 Task: Send an email with the signature Amy Taylor with the subject 'Question regarding a project' and the message 'I would like to schedule a call to discuss this further.' from softage.1@softage.net to softage.2@softage.net,  softage.1@softage.net and softage.3@softage.net with CC to softage.4@softage.net with an attached document Non-disclosure_agreement.pdf
Action: Key pressed n
Screenshot: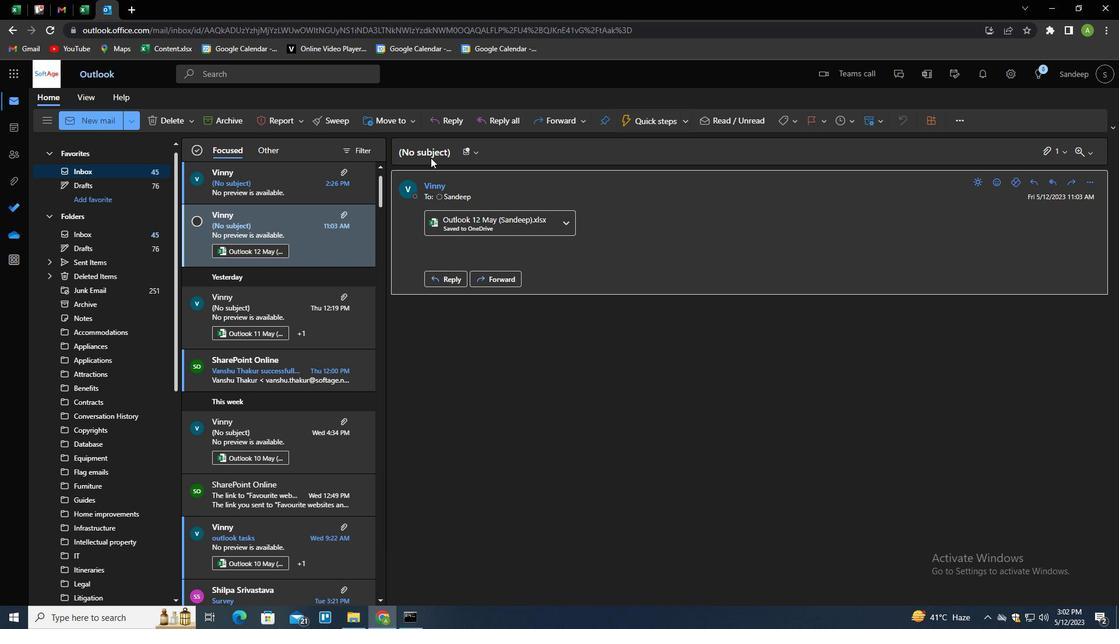 
Action: Mouse moved to (782, 121)
Screenshot: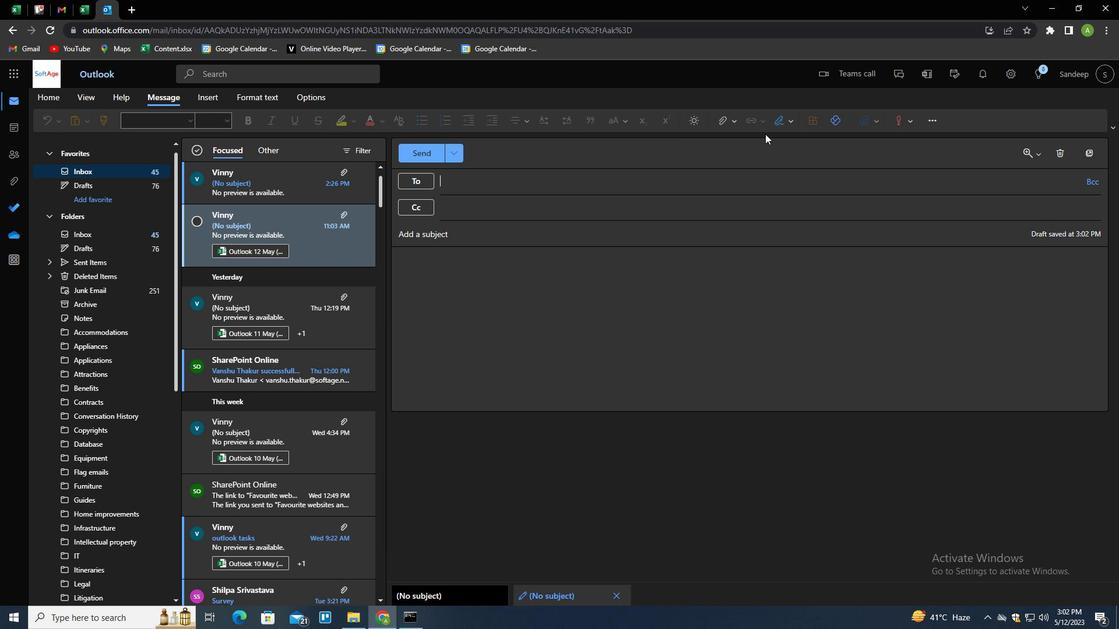 
Action: Mouse pressed left at (782, 121)
Screenshot: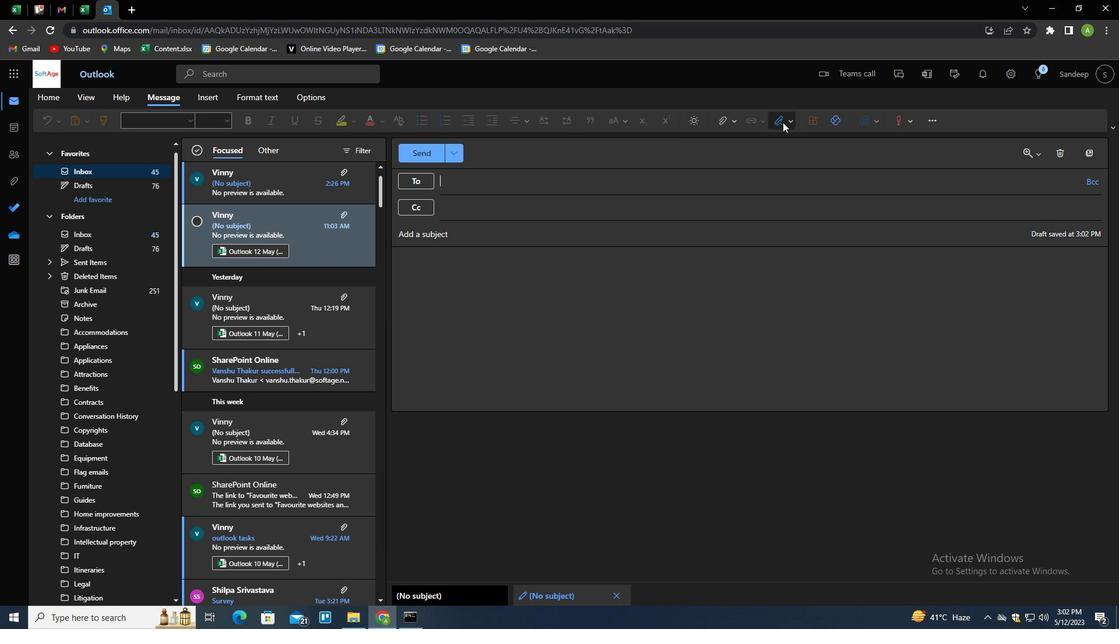 
Action: Mouse moved to (771, 163)
Screenshot: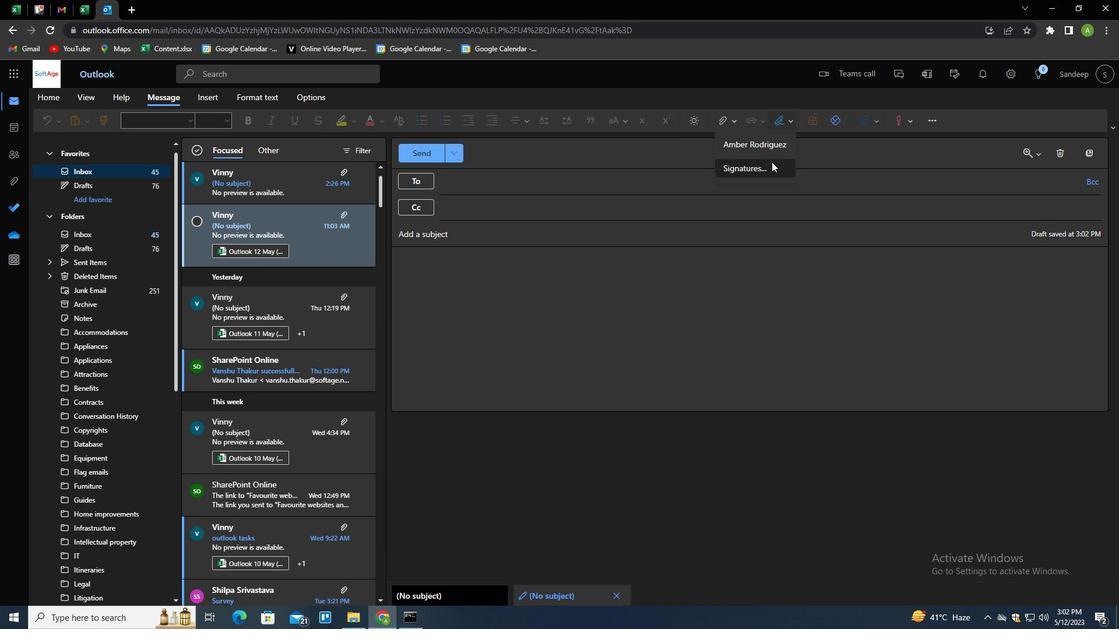 
Action: Mouse pressed left at (771, 163)
Screenshot: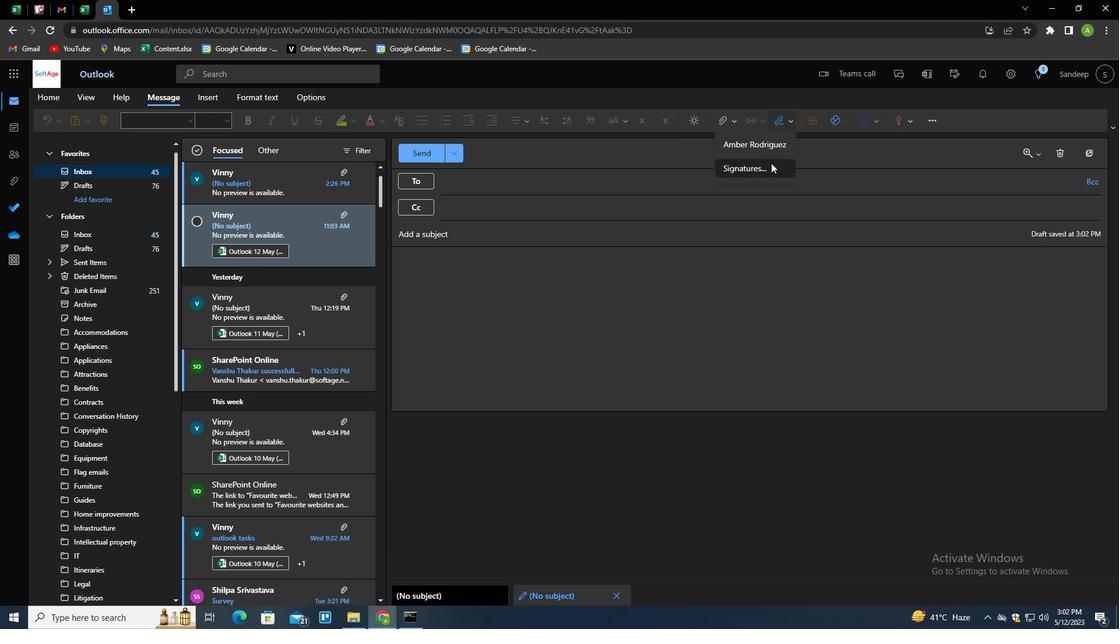 
Action: Mouse moved to (774, 215)
Screenshot: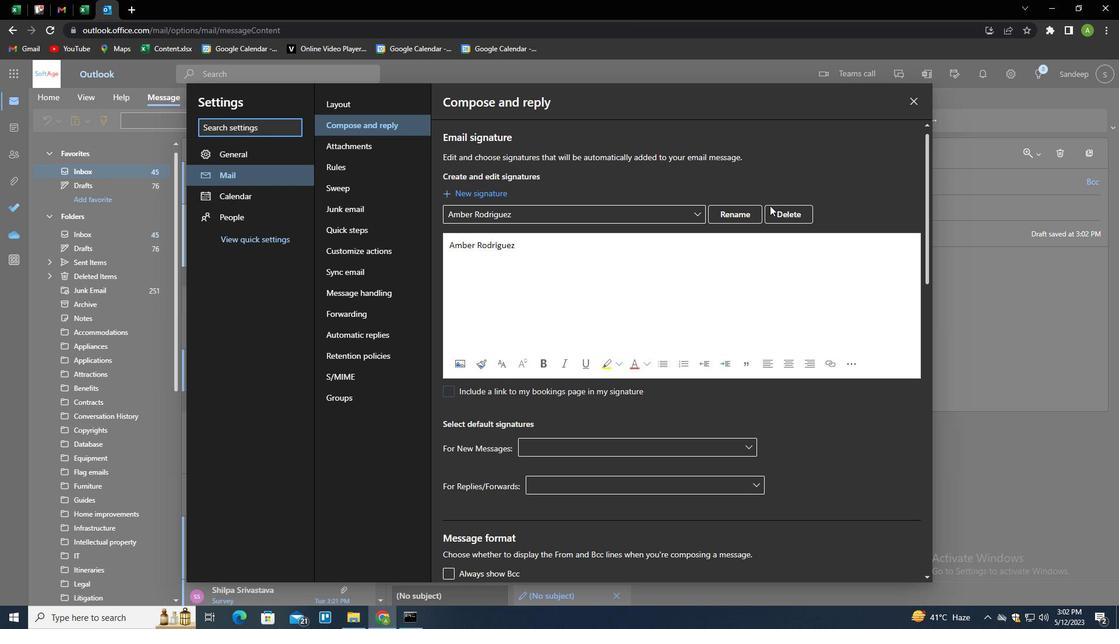 
Action: Mouse pressed left at (774, 215)
Screenshot: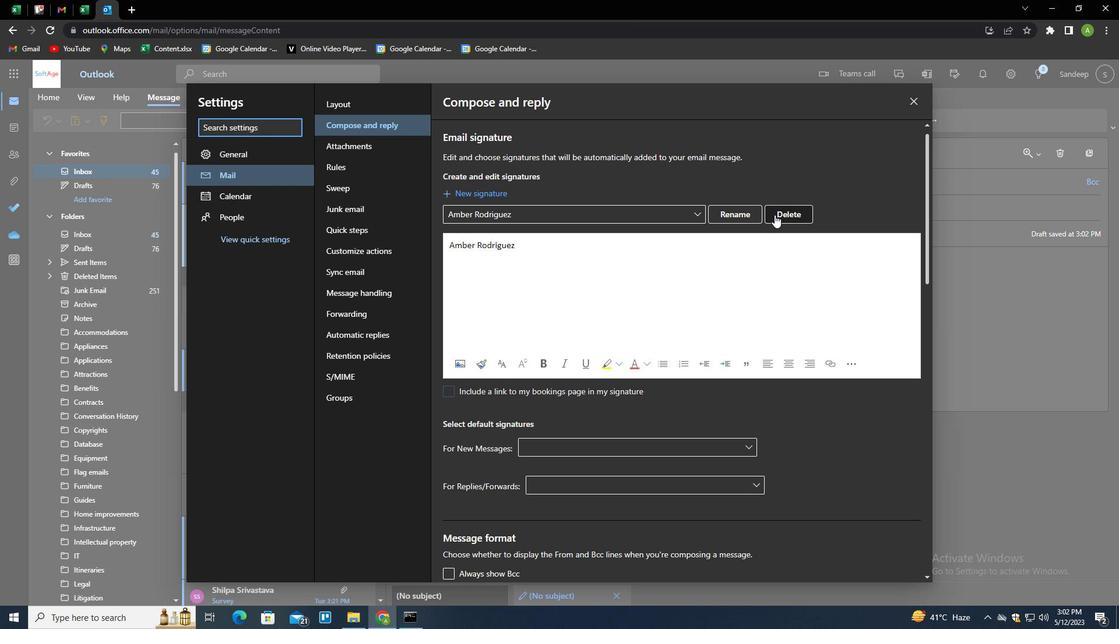 
Action: Mouse moved to (741, 215)
Screenshot: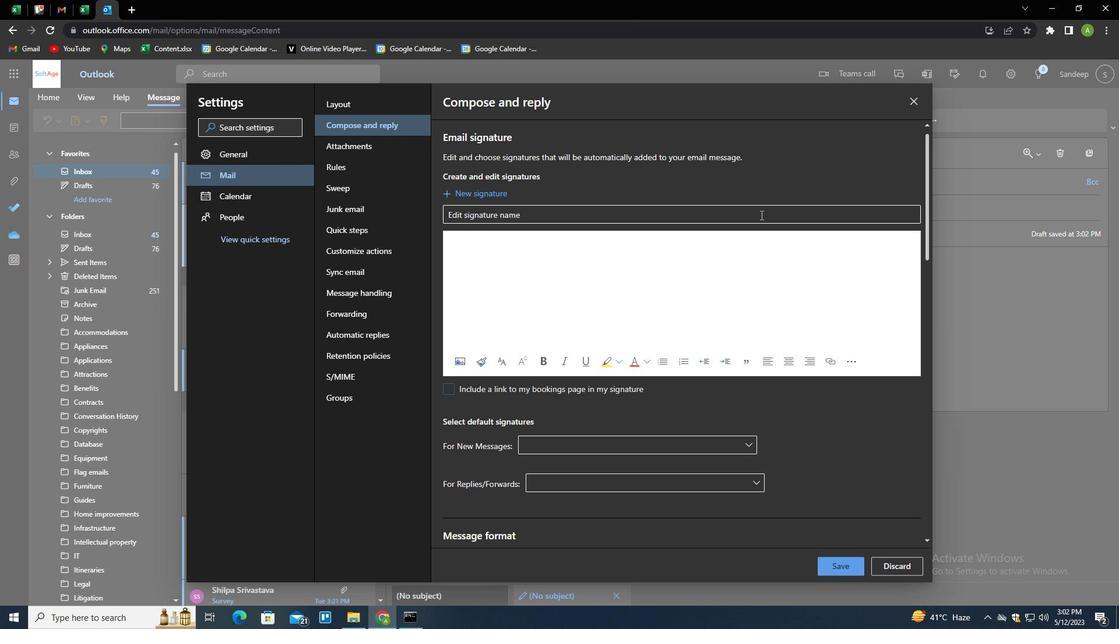 
Action: Mouse pressed left at (741, 215)
Screenshot: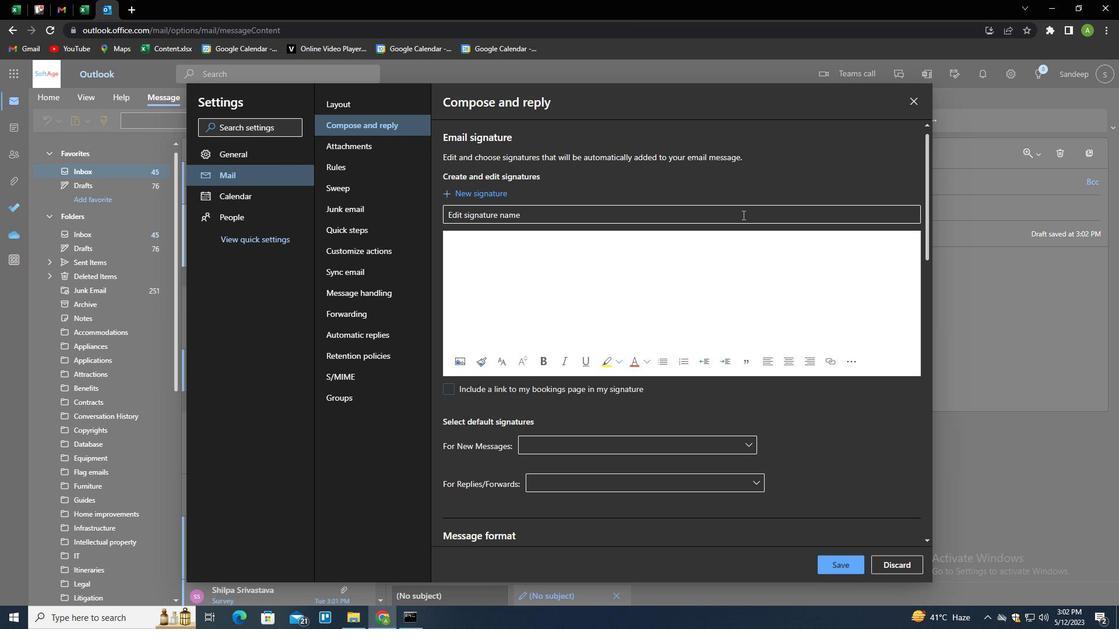 
Action: Key pressed <Key.shift>A
Screenshot: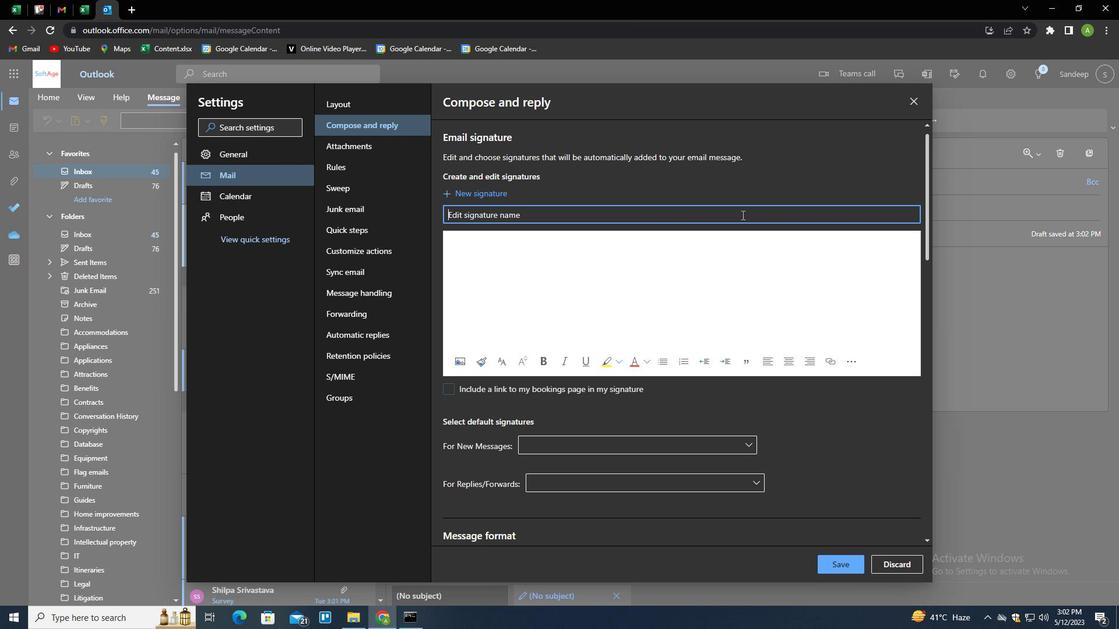 
Action: Mouse moved to (678, 175)
Screenshot: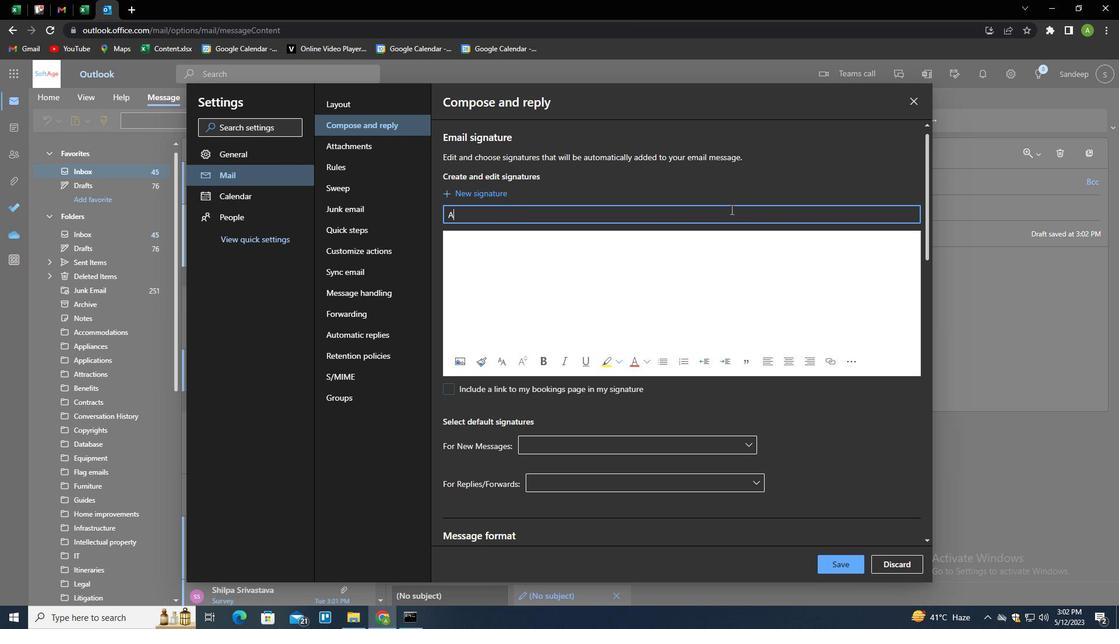 
Action: Key pressed MY<Key.space><Key.shift>TAYLOR<Key.tab><Key.shift>AMY<Key.space><Key.shift>TAYLOR
Screenshot: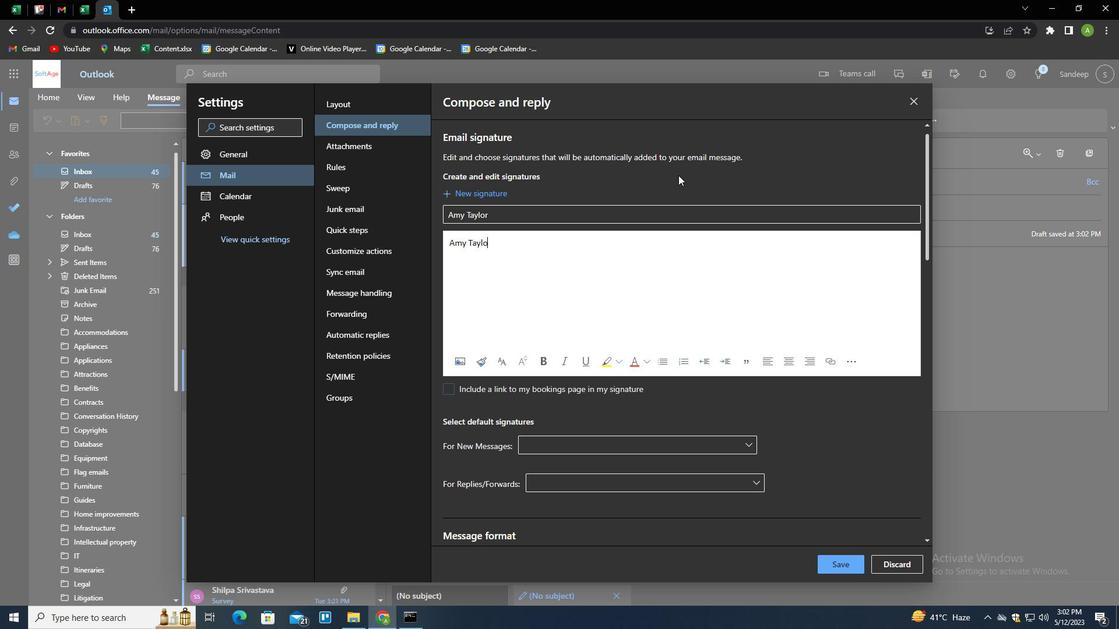 
Action: Mouse moved to (831, 562)
Screenshot: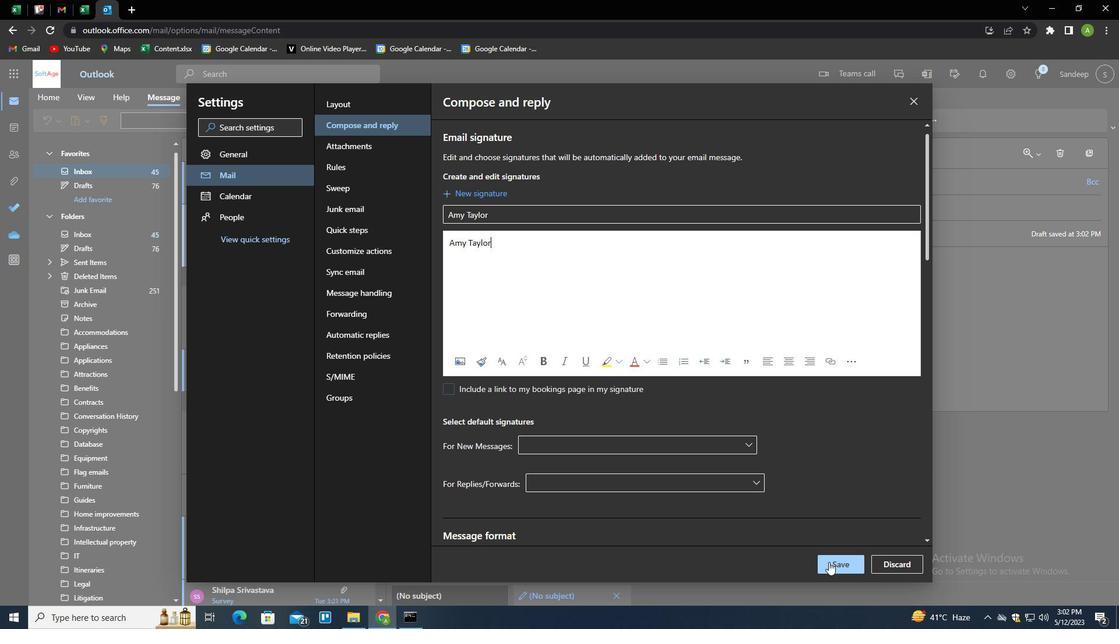 
Action: Mouse pressed left at (831, 562)
Screenshot: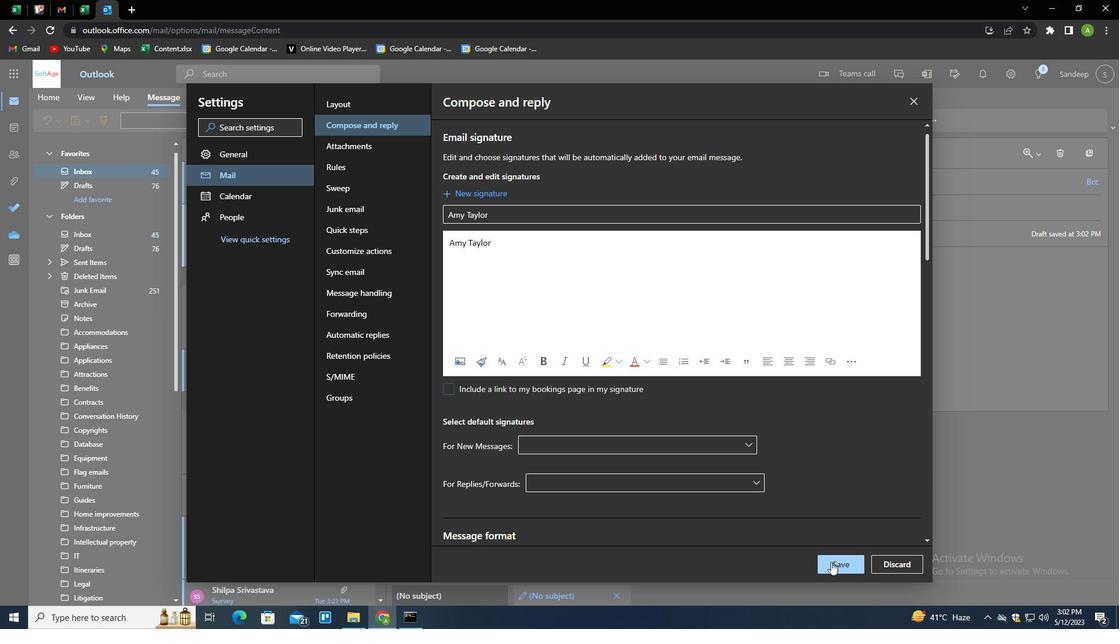 
Action: Mouse moved to (960, 362)
Screenshot: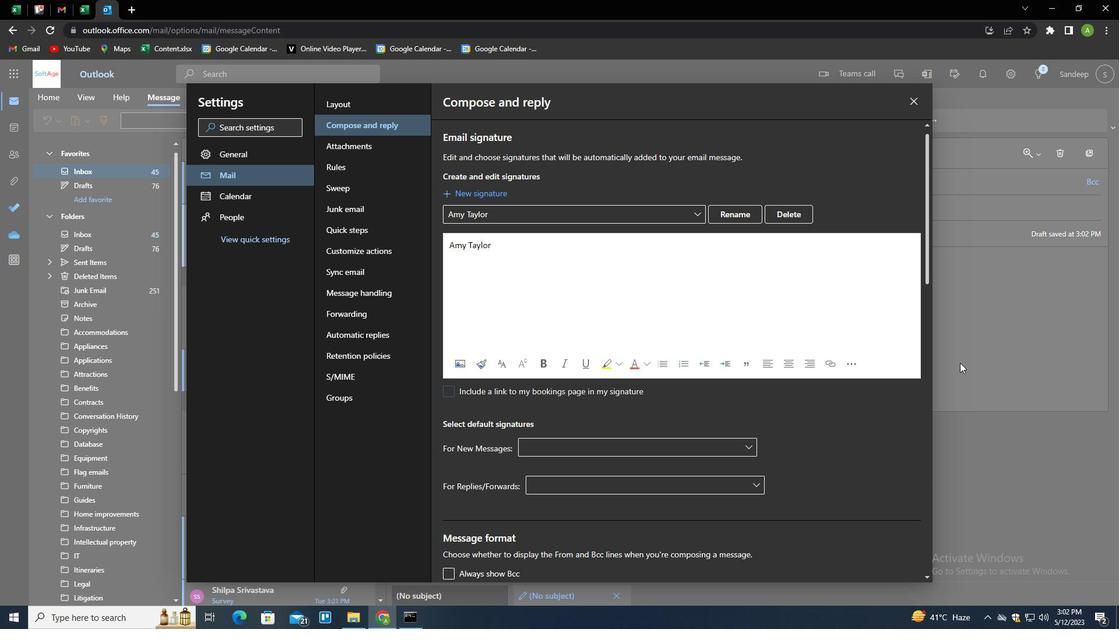 
Action: Mouse pressed left at (960, 362)
Screenshot: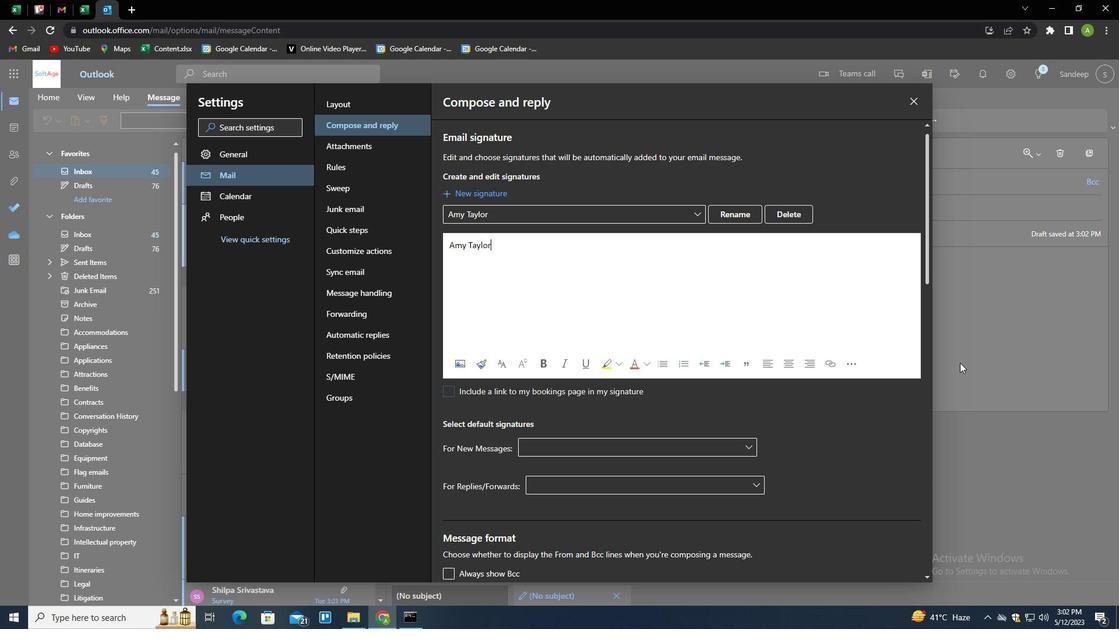 
Action: Mouse moved to (784, 121)
Screenshot: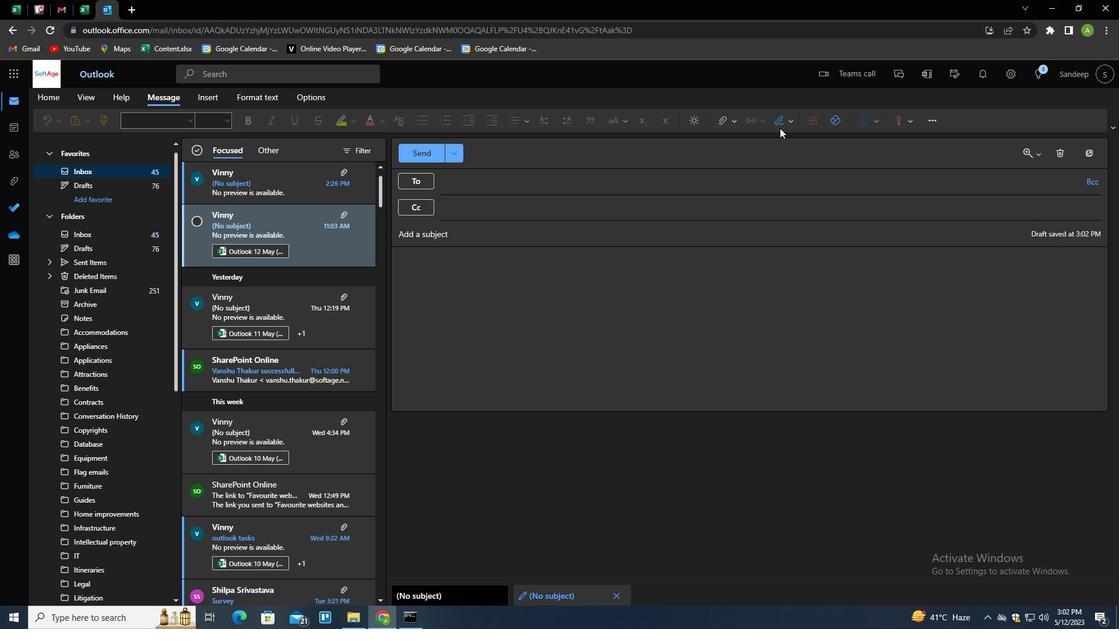 
Action: Mouse pressed left at (784, 121)
Screenshot: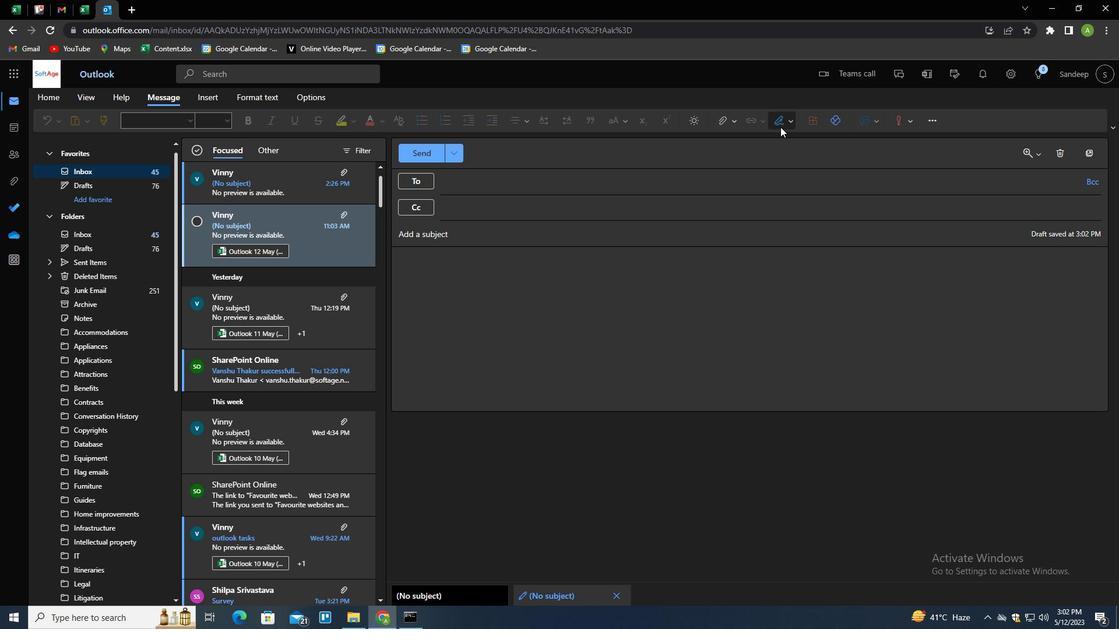 
Action: Mouse moved to (771, 144)
Screenshot: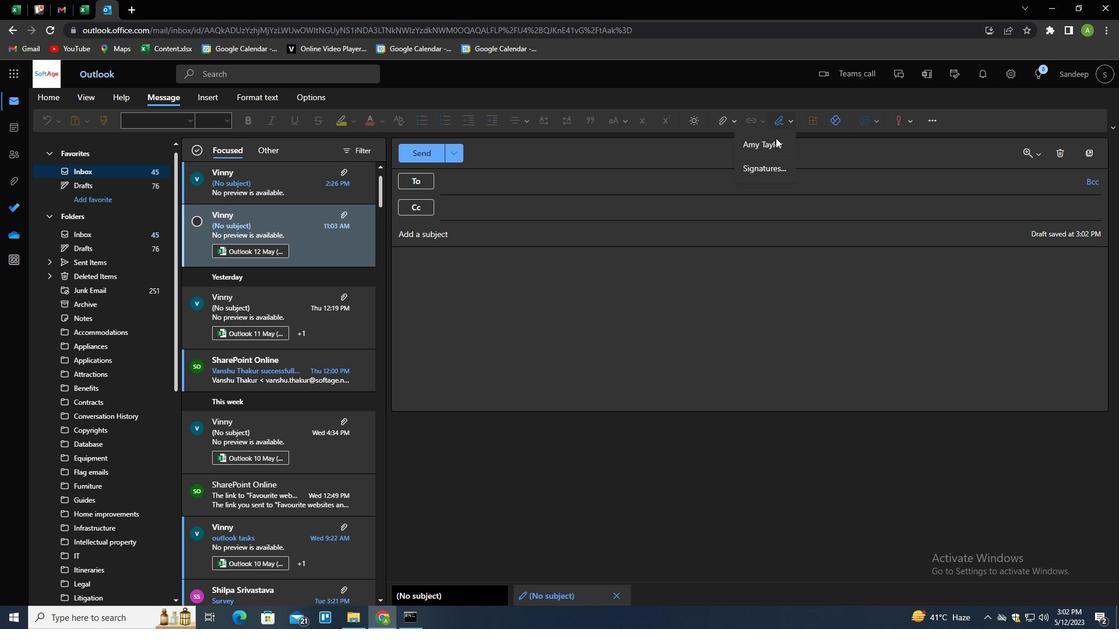 
Action: Mouse pressed left at (771, 144)
Screenshot: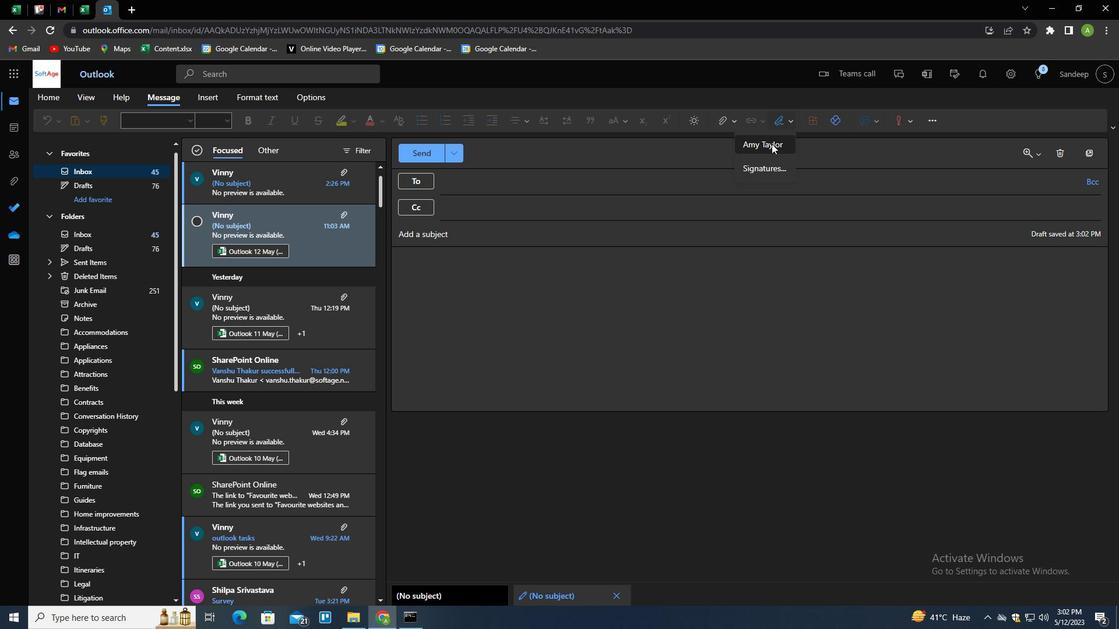 
Action: Mouse moved to (589, 236)
Screenshot: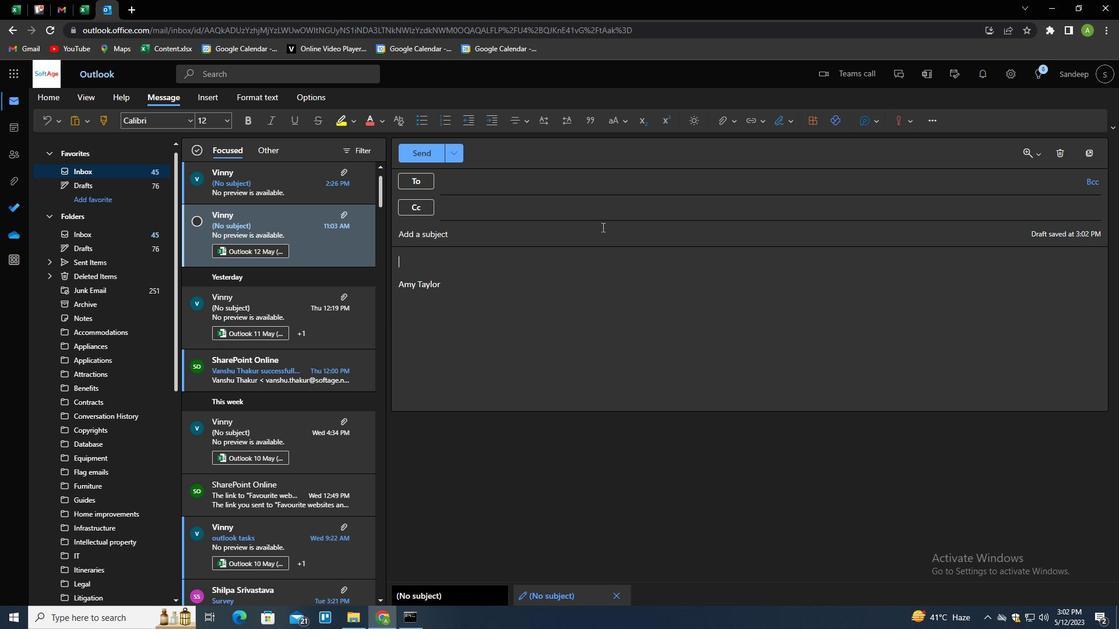 
Action: Mouse pressed left at (589, 236)
Screenshot: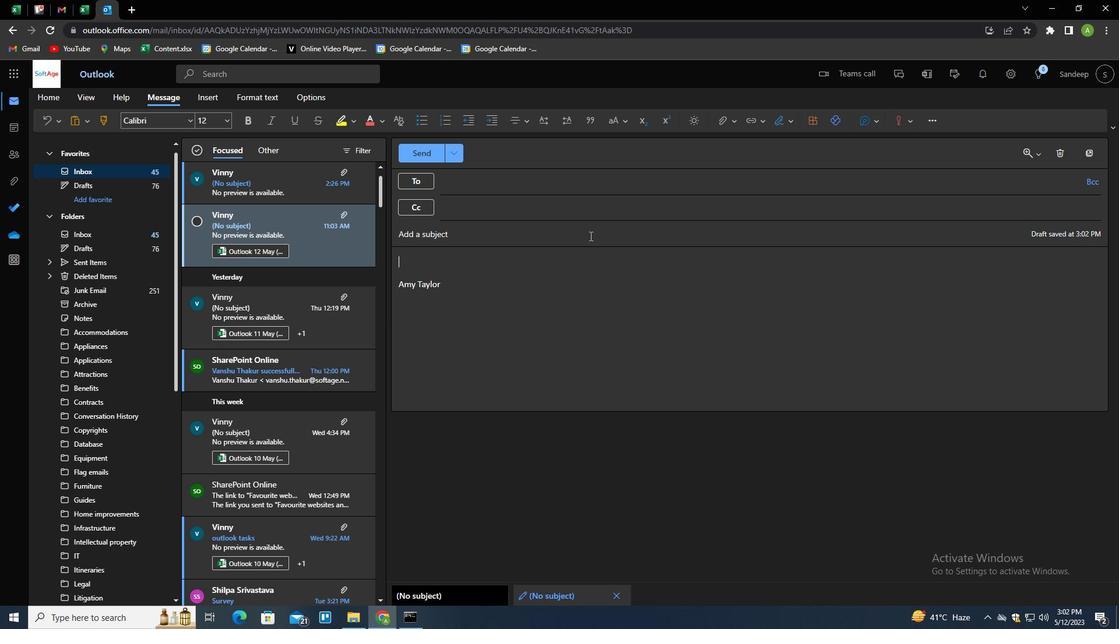 
Action: Key pressed <Key.shift><Key.shift><Key.shift><Key.shift><Key.shift><Key.shift>QUESTION<Key.space><Key.shift>REGARDING<Key.space>A<Key.space>PROJECT<Key.tab><Key.shift>I<Key.space>WOULD<Key.space>LIKE<Key.space>TO<Key.space>SCHEDULE<Key.space>A<Key.space>CALL<Key.space>TO<Key.space>DISCUSS<Key.space>THIS<Key.space>FURTHER.
Screenshot: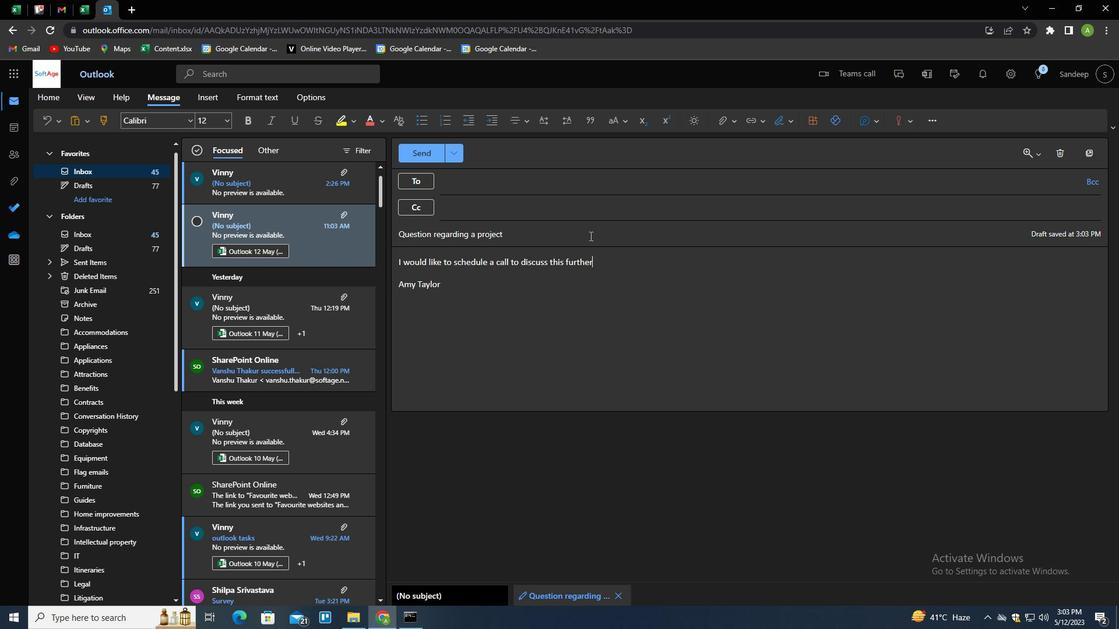
Action: Mouse moved to (515, 186)
Screenshot: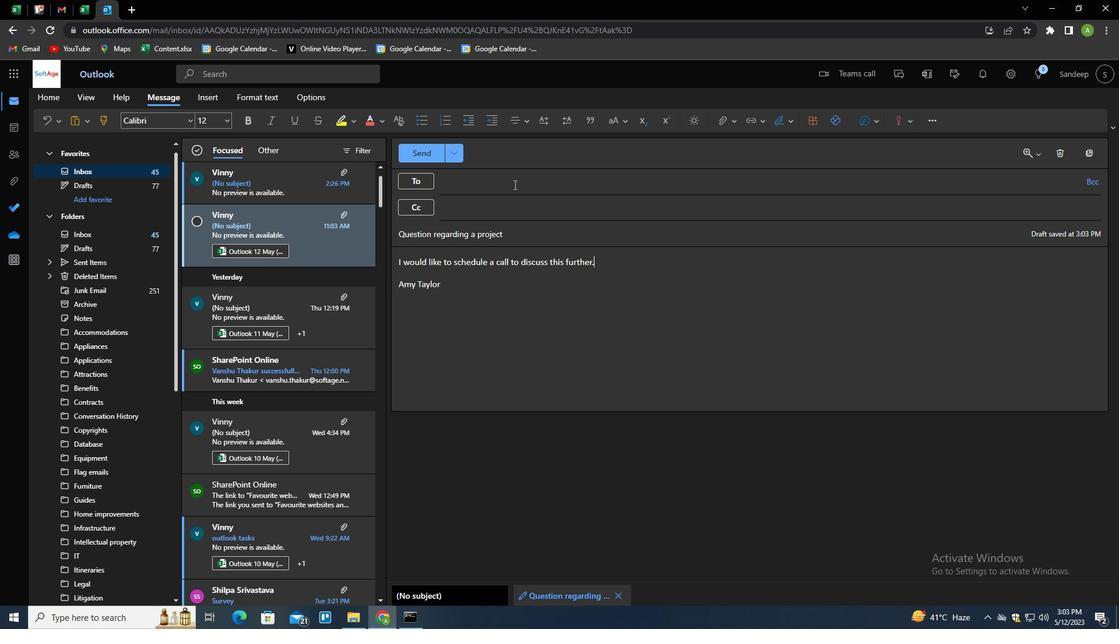 
Action: Mouse pressed left at (515, 186)
Screenshot: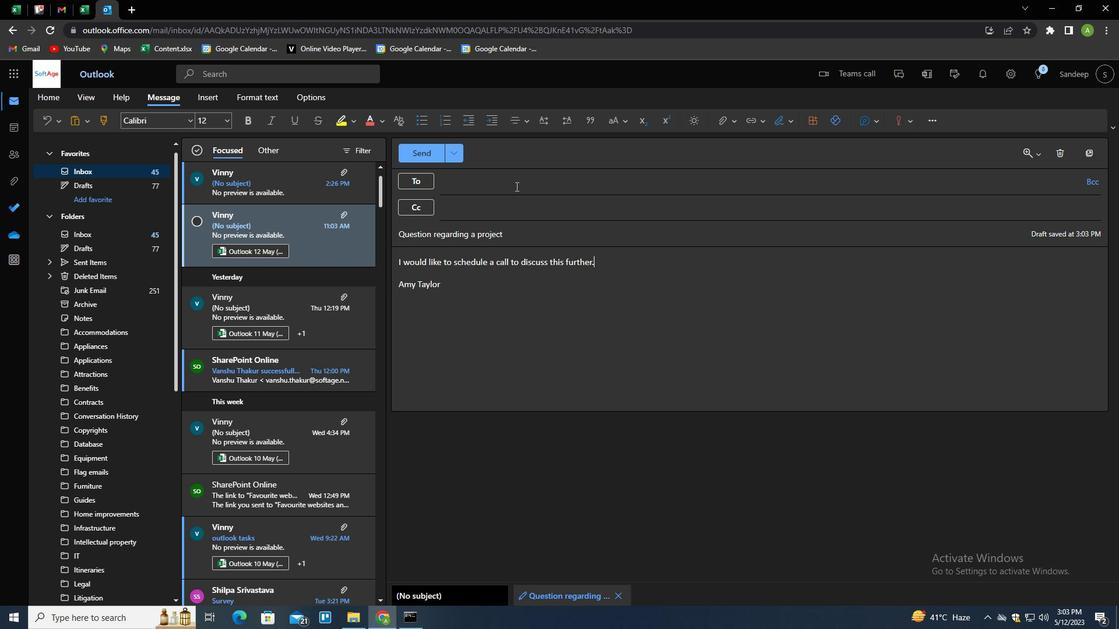
Action: Key pressed SOFTAGE.2<Key.shift>@SOFTAGE.NET<Key.enter>SOFTAGE.1<Key.shift>@SOFTAGE.NET<Key.enter>SOFTAGE.3<Key.shift>@SOFTAGE.NET<Key.enter><Key.tab><Key.shift>SOFTAGE.4<Key.shift>@SOFTAGE.NET<Key.enter>
Screenshot: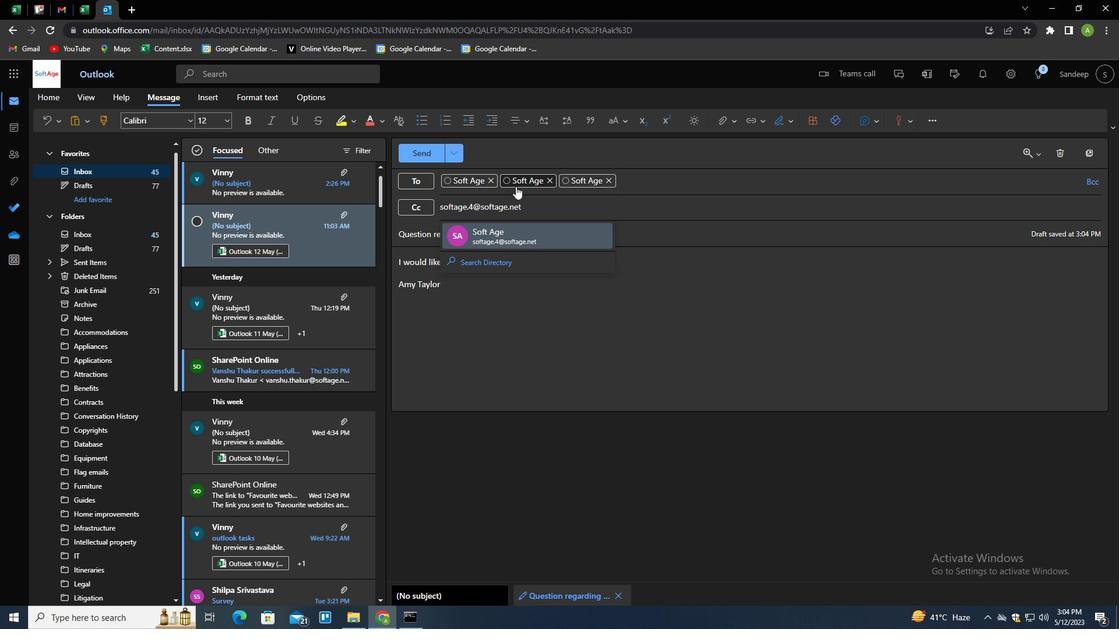 
Action: Mouse moved to (729, 123)
Screenshot: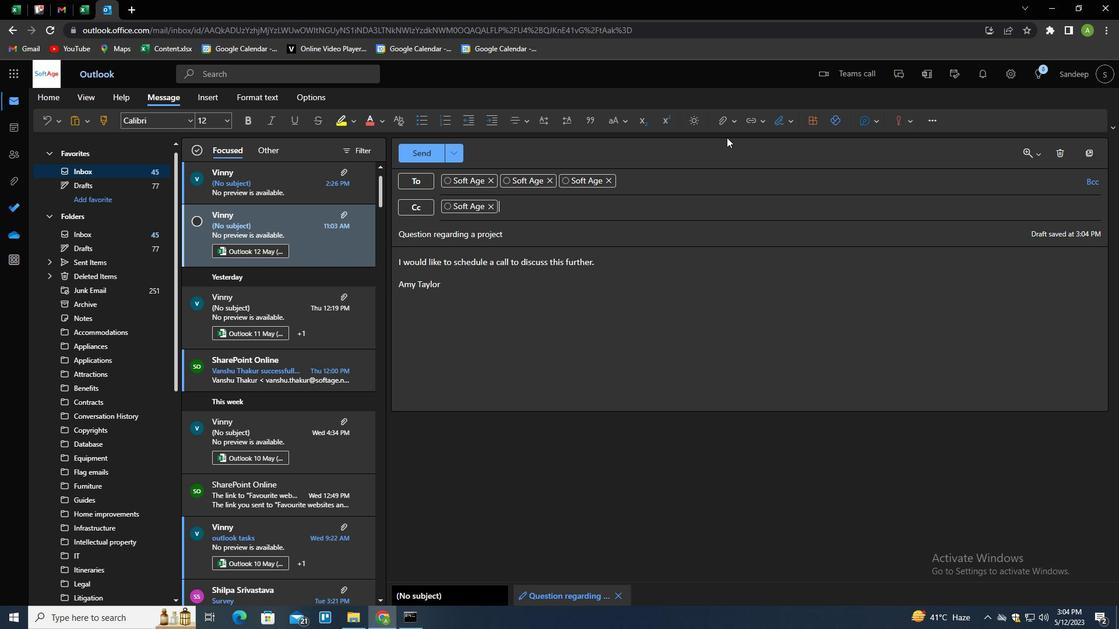 
Action: Mouse pressed left at (729, 123)
Screenshot: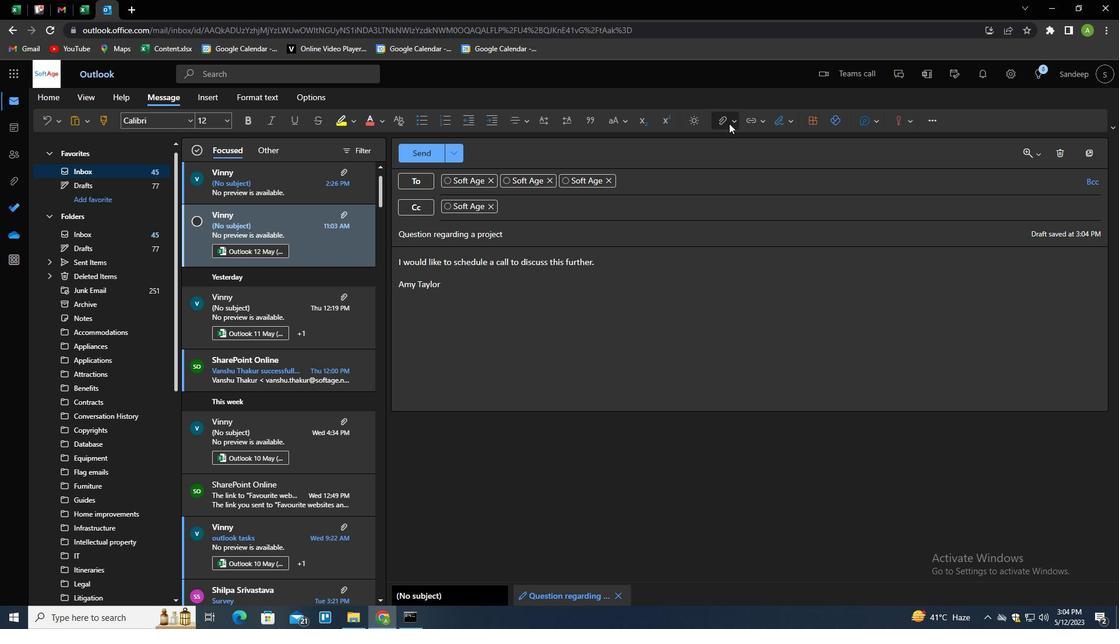 
Action: Mouse moved to (695, 146)
Screenshot: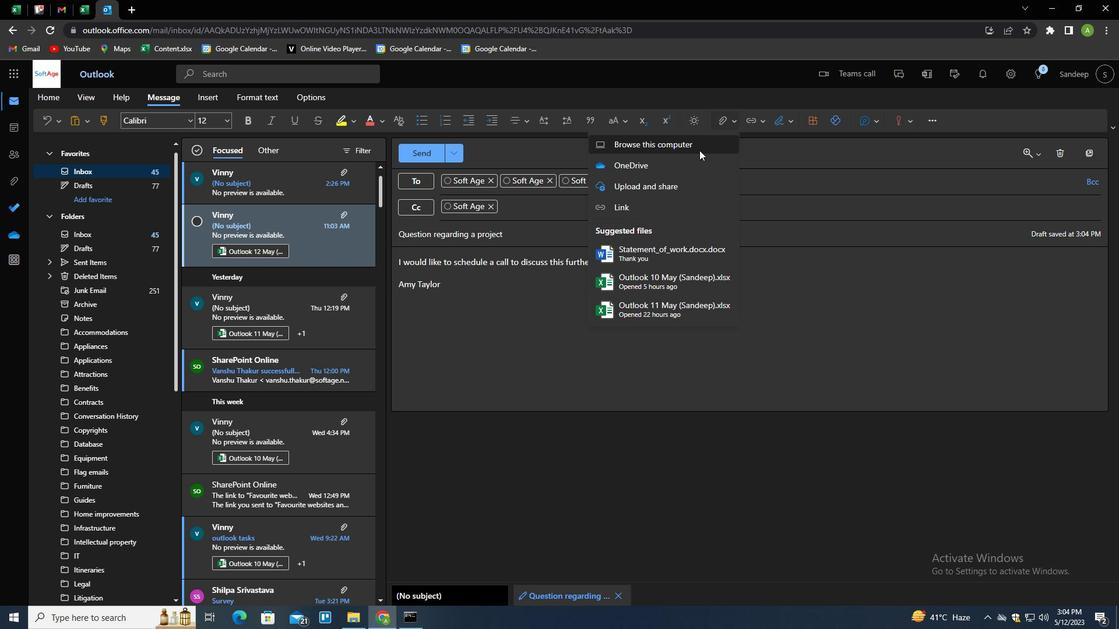
Action: Mouse pressed left at (695, 146)
Screenshot: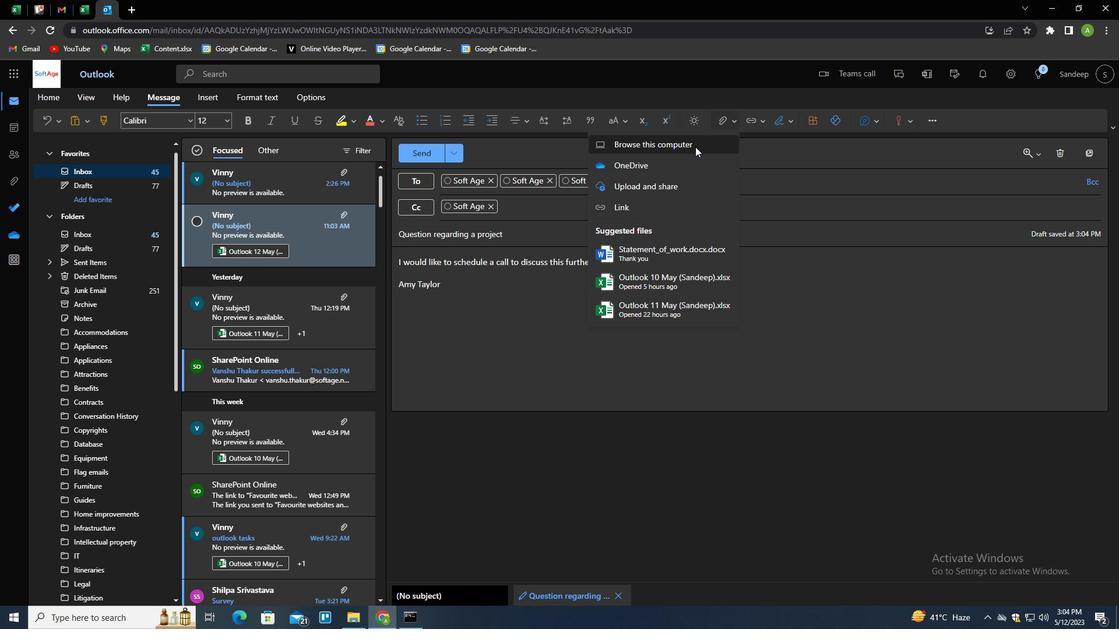 
Action: Mouse moved to (198, 171)
Screenshot: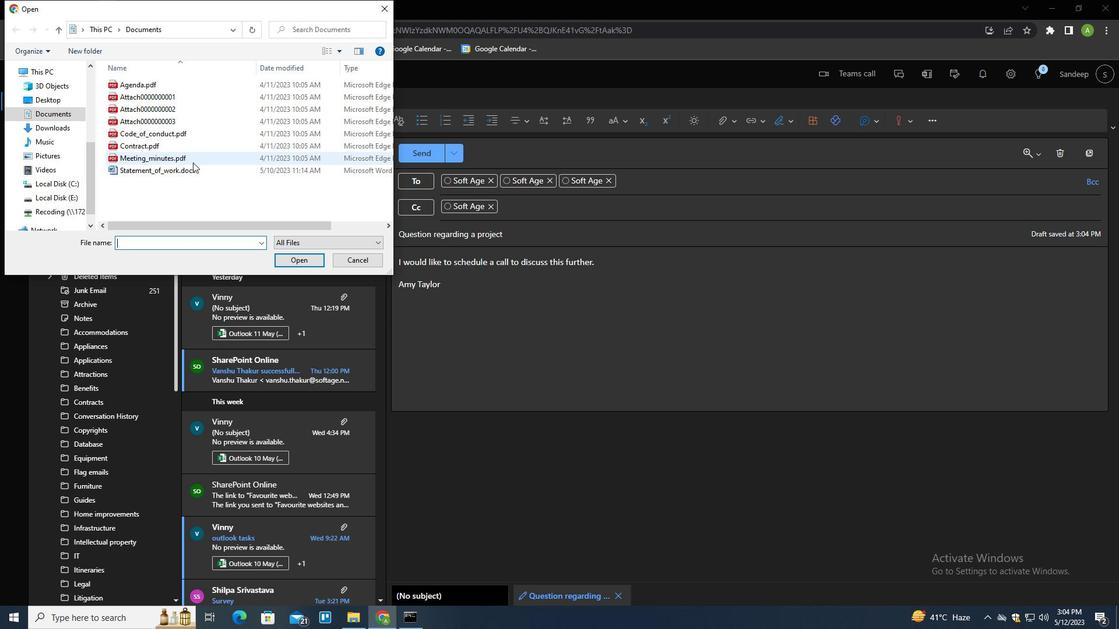
Action: Mouse pressed left at (198, 171)
Screenshot: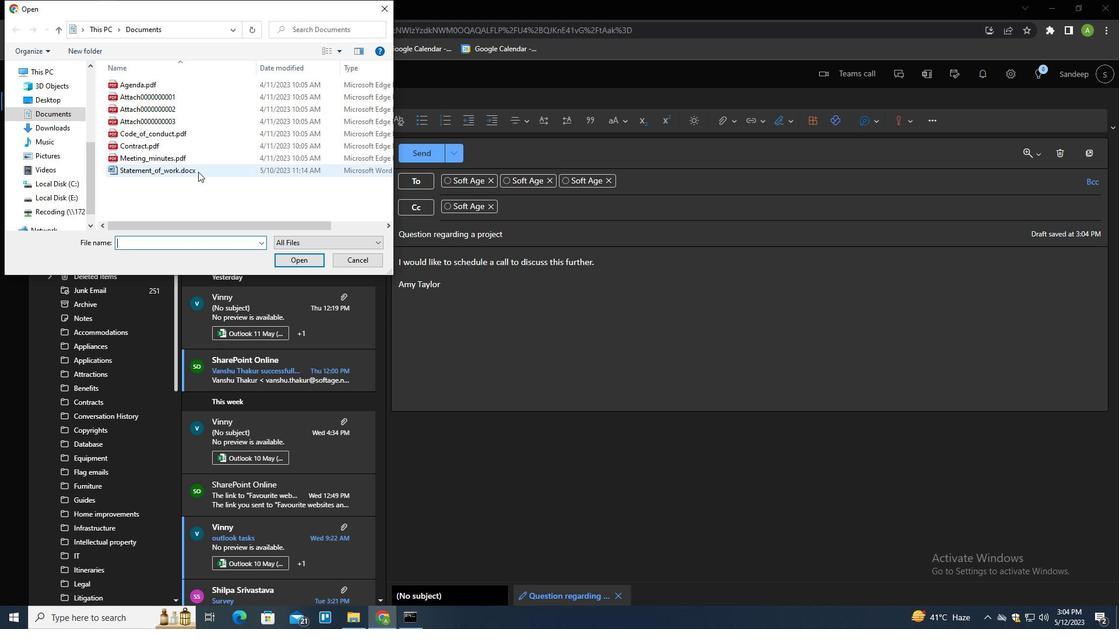 
Action: Mouse moved to (198, 171)
Screenshot: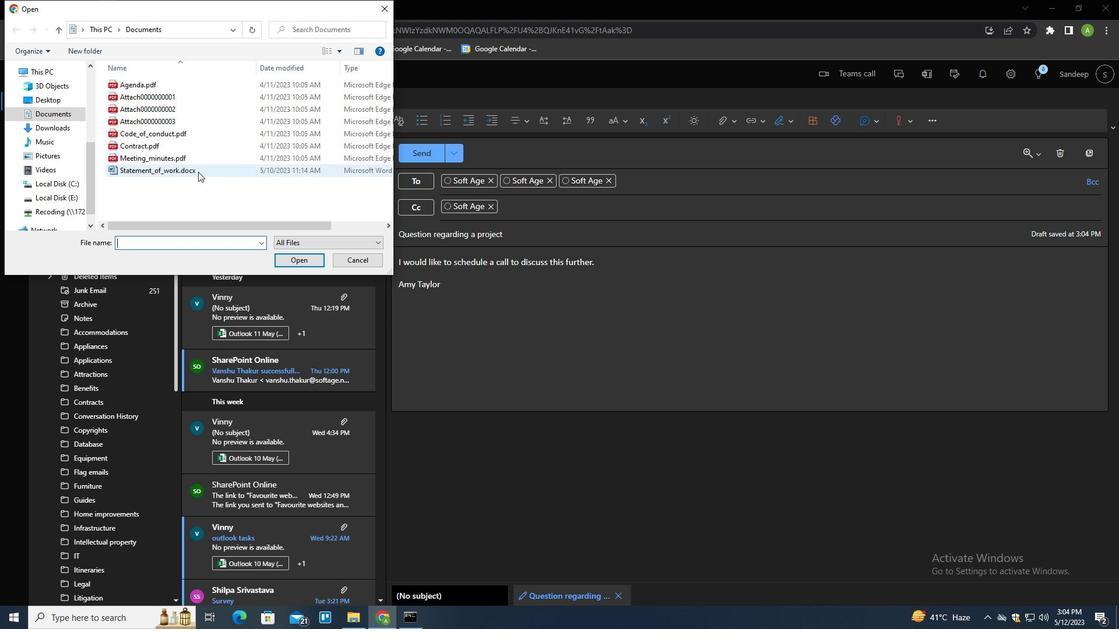 
Action: Key pressed <Key.f2><Key.shift>NON<Key.shift>_<Key.backspace>-DISCLOSURE<Key.shift>_AGREEMENT.PDF<Key.enter>
Screenshot: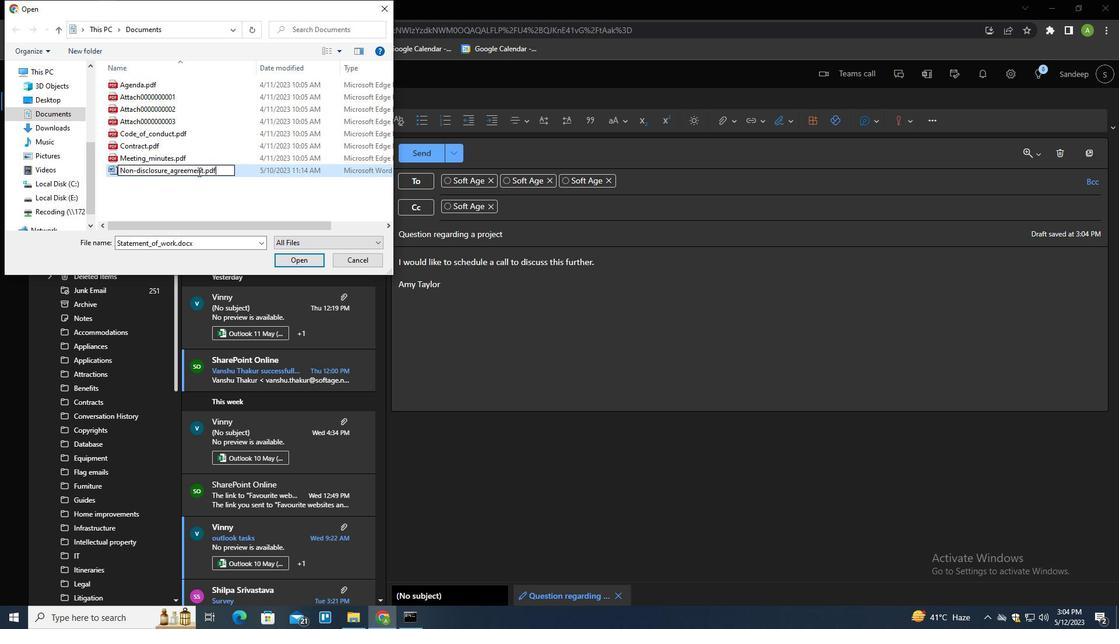 
Action: Mouse pressed left at (198, 171)
Screenshot: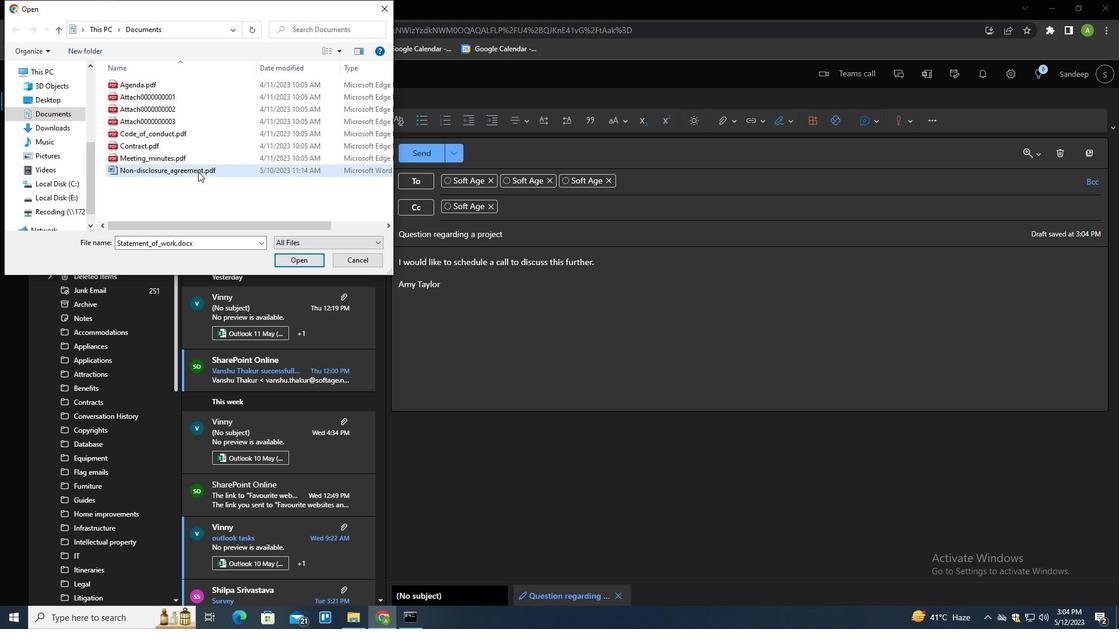 
Action: Mouse moved to (309, 259)
Screenshot: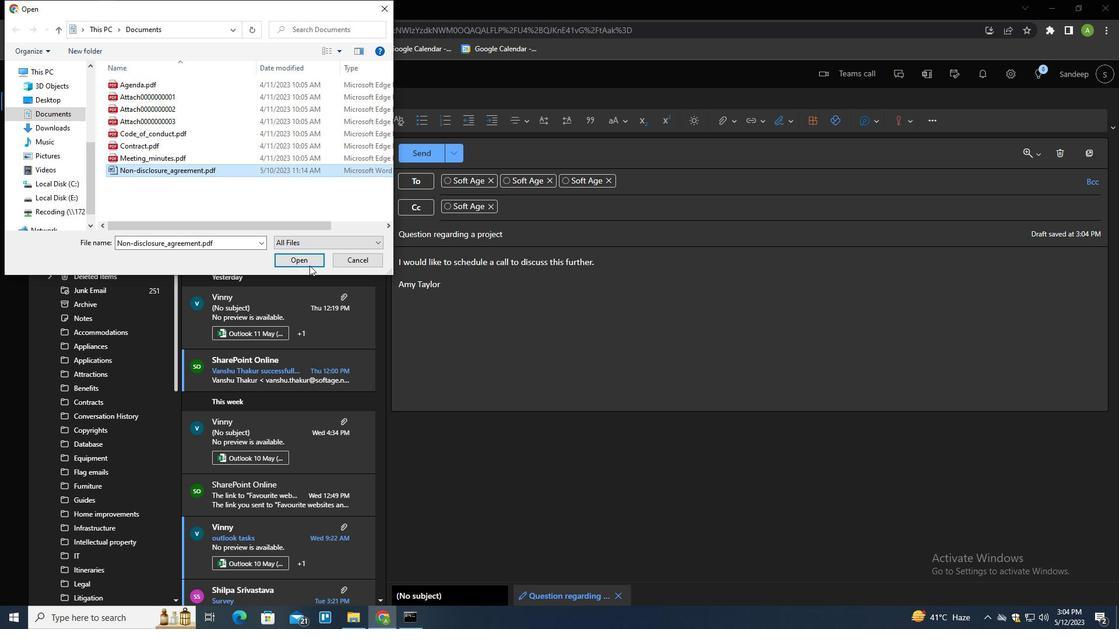 
Action: Mouse pressed left at (309, 259)
Screenshot: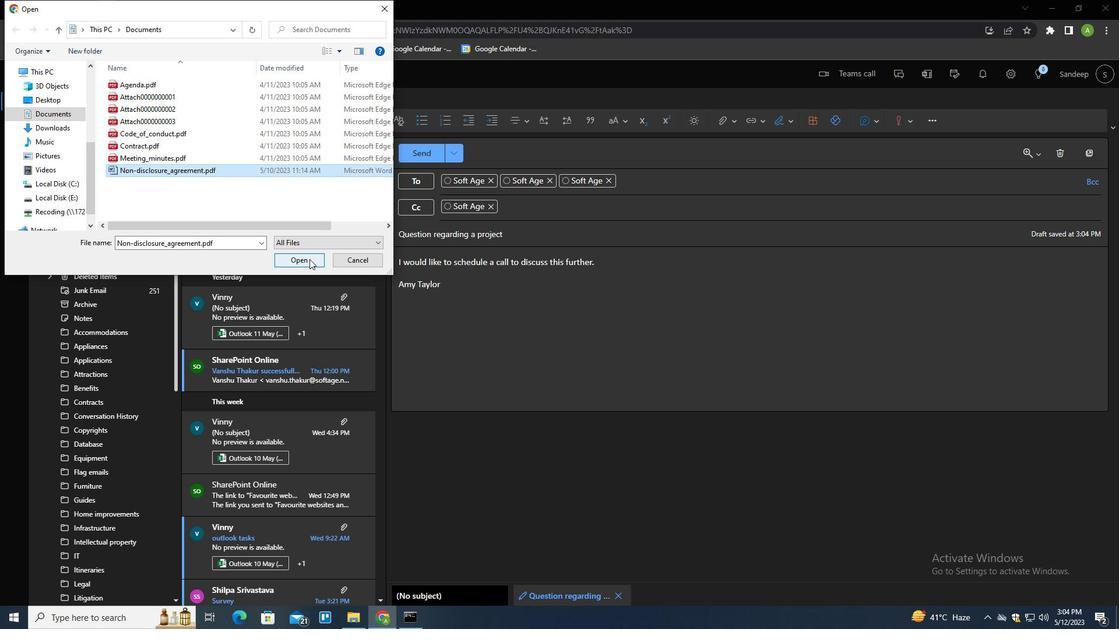 
Action: Mouse moved to (433, 159)
Screenshot: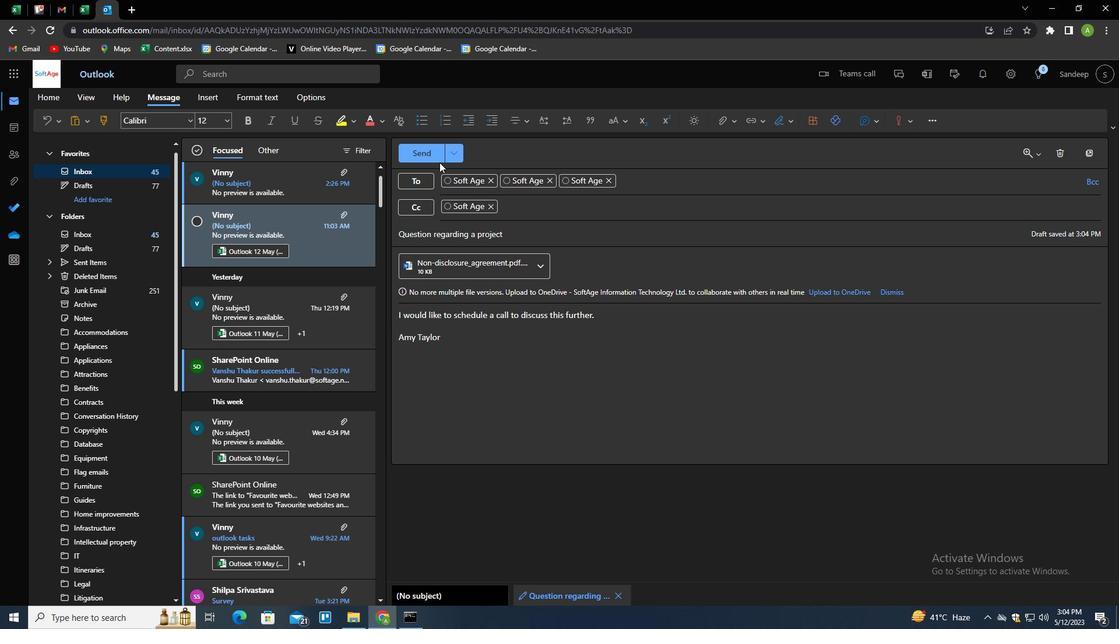 
Action: Mouse pressed left at (433, 159)
Screenshot: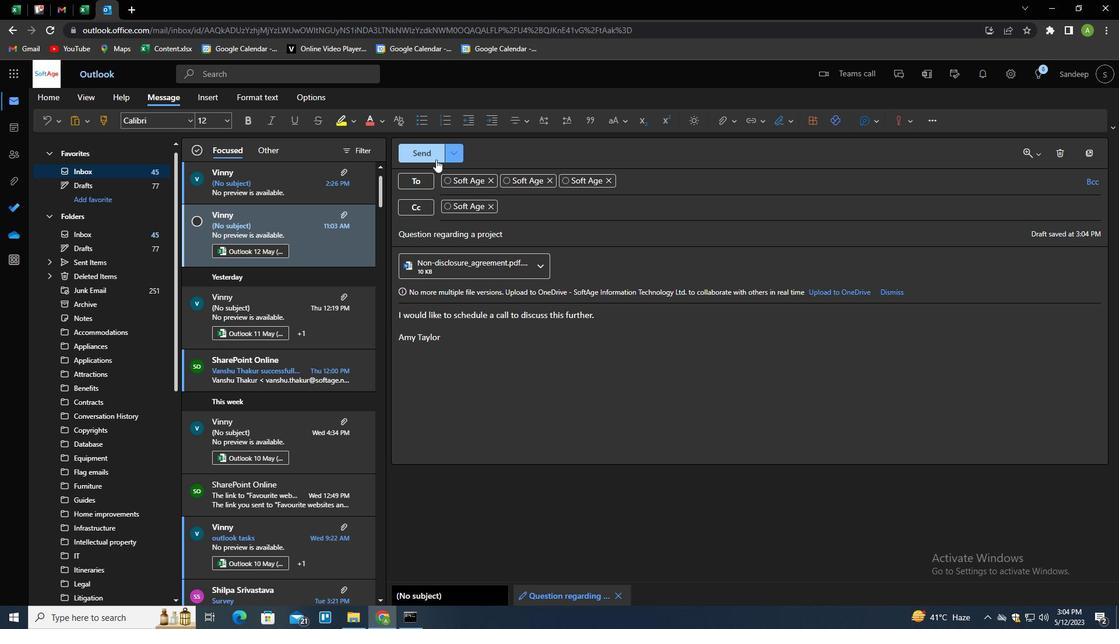 
Action: Mouse moved to (507, 292)
Screenshot: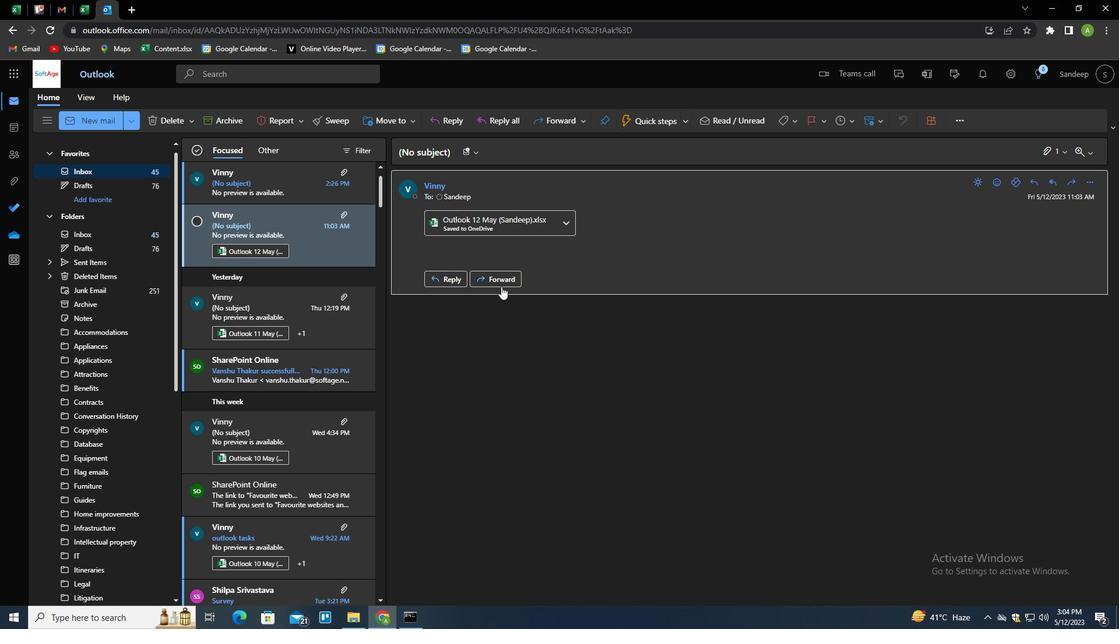 
